 Task: Write the Name "Softage" in blank input field along with Click find button and Set the "Search only active data" Under Select in New Bill.
Action: Mouse moved to (110, 11)
Screenshot: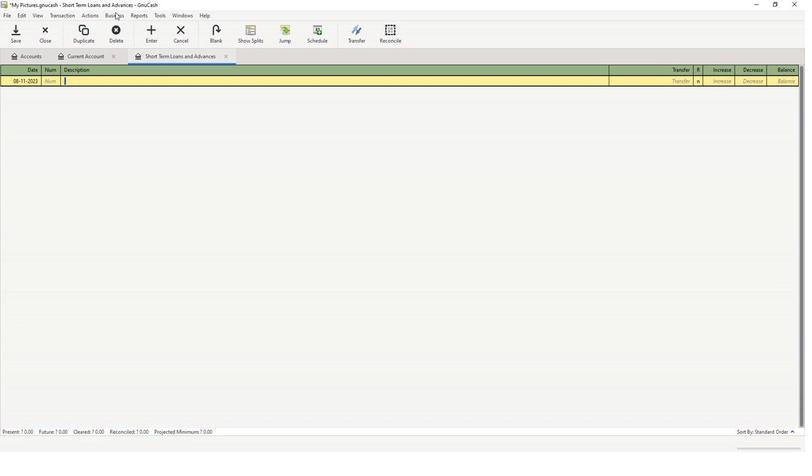 
Action: Mouse pressed left at (110, 11)
Screenshot: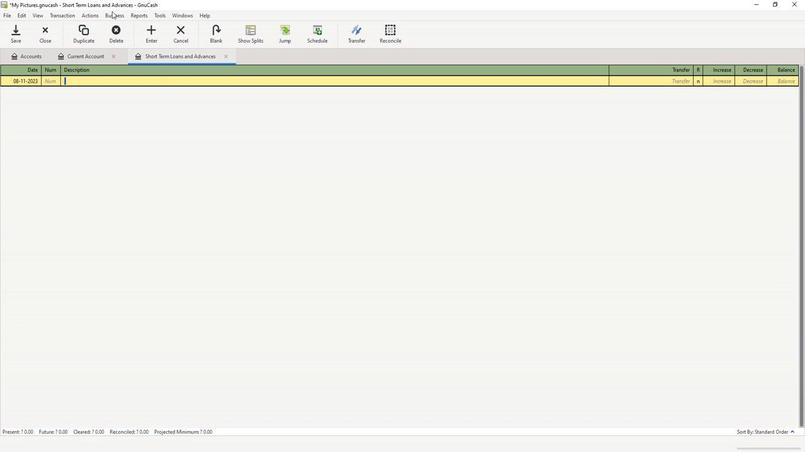 
Action: Mouse moved to (120, 31)
Screenshot: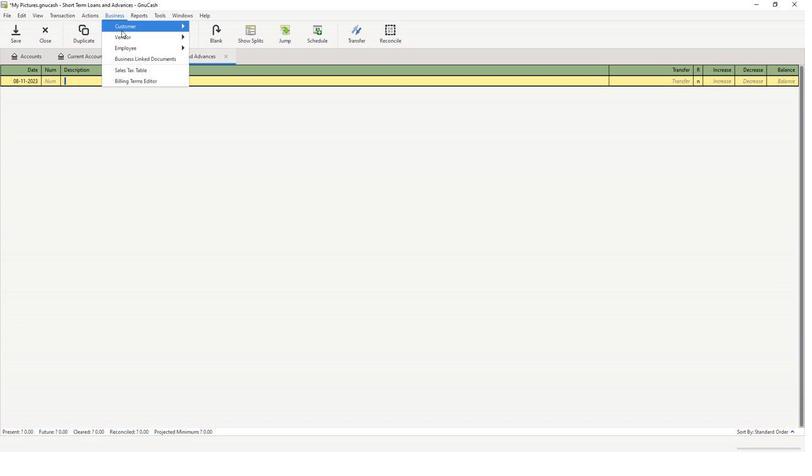 
Action: Mouse pressed left at (120, 31)
Screenshot: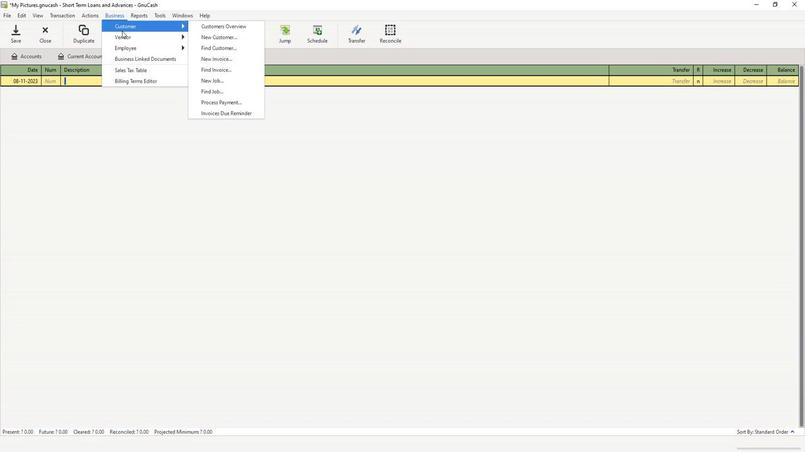 
Action: Mouse moved to (125, 35)
Screenshot: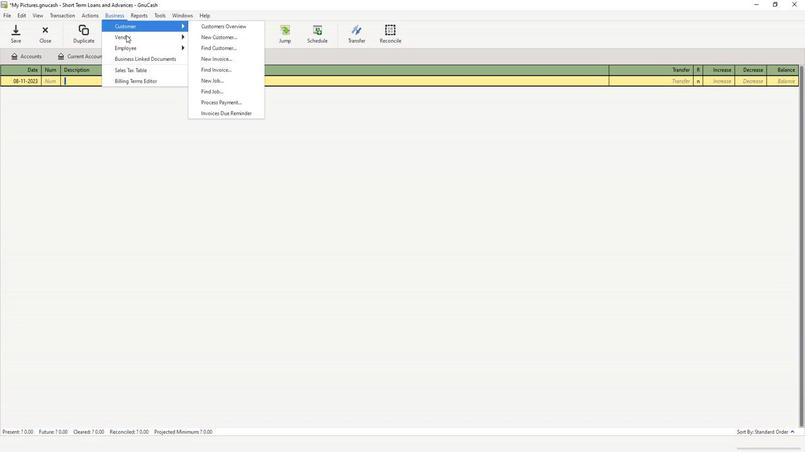 
Action: Mouse pressed left at (125, 35)
Screenshot: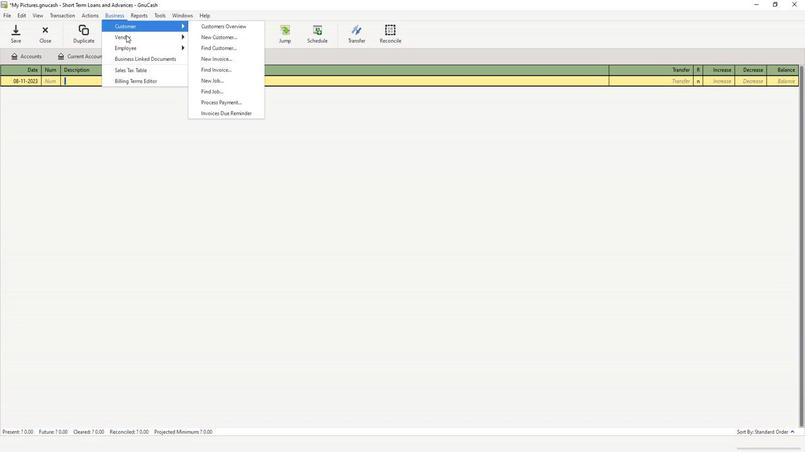 
Action: Mouse moved to (213, 73)
Screenshot: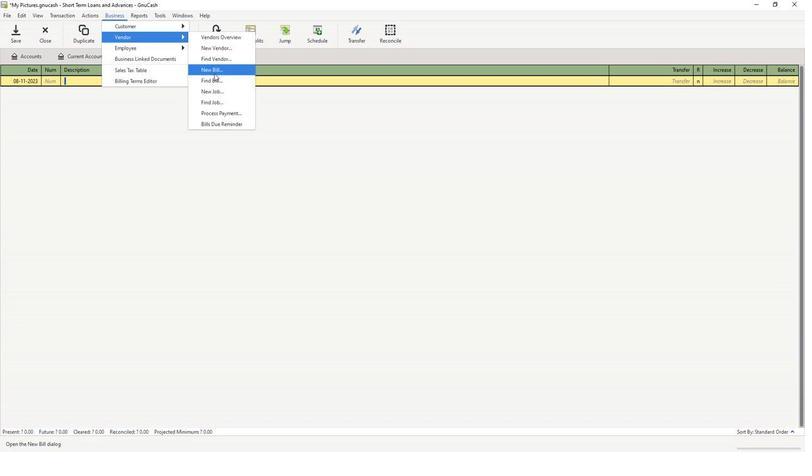 
Action: Mouse pressed left at (213, 73)
Screenshot: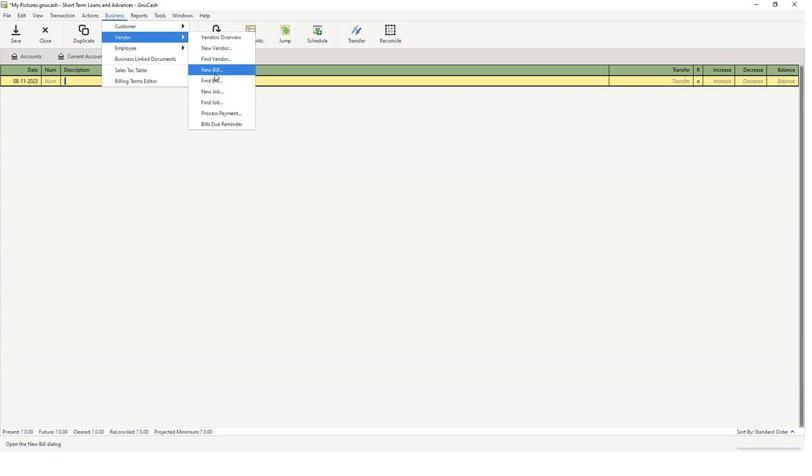 
Action: Mouse moved to (458, 284)
Screenshot: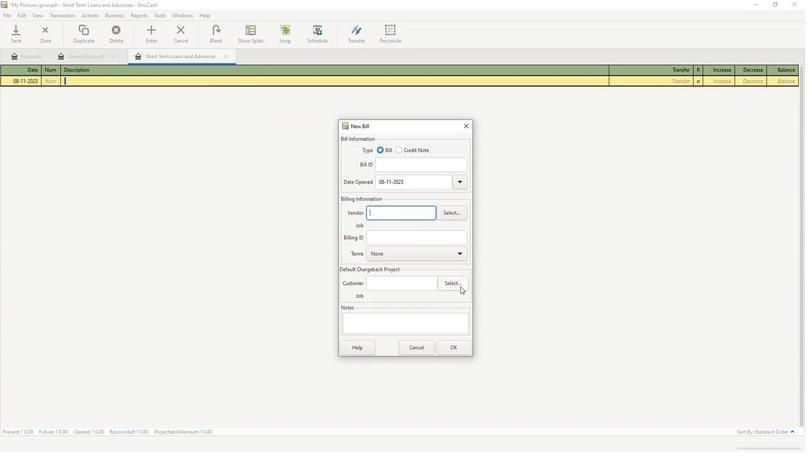 
Action: Mouse pressed left at (458, 284)
Screenshot: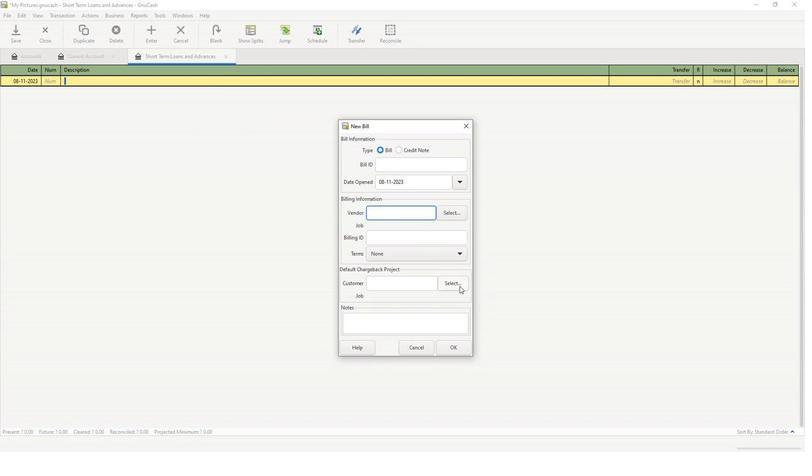
Action: Mouse moved to (413, 219)
Screenshot: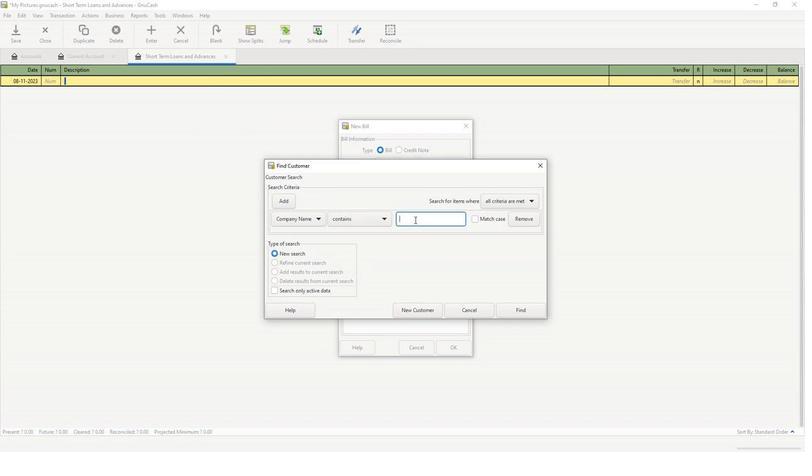 
Action: Mouse pressed left at (413, 219)
Screenshot: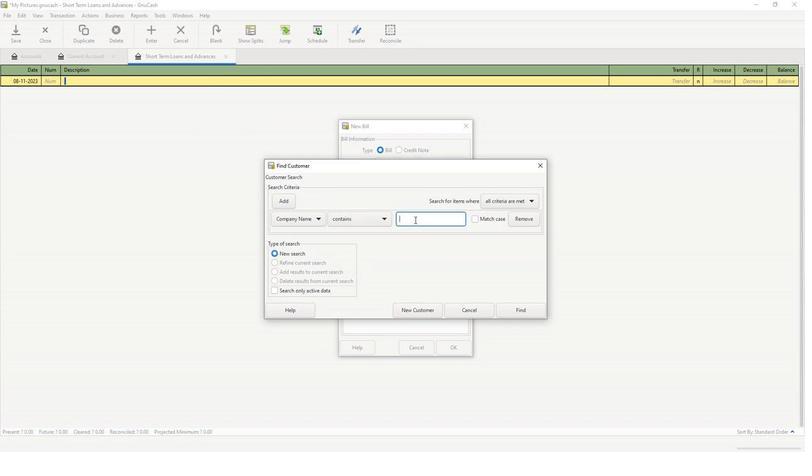 
Action: Key pressed softage
Screenshot: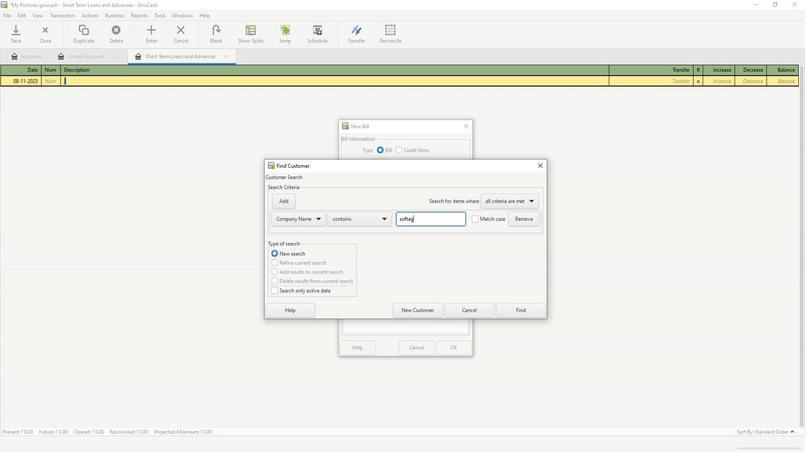 
Action: Mouse moved to (522, 305)
Screenshot: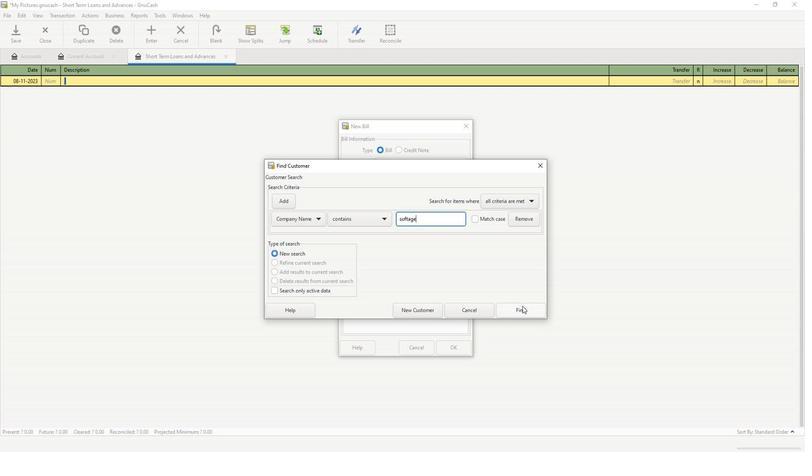 
Action: Mouse pressed left at (522, 305)
Screenshot: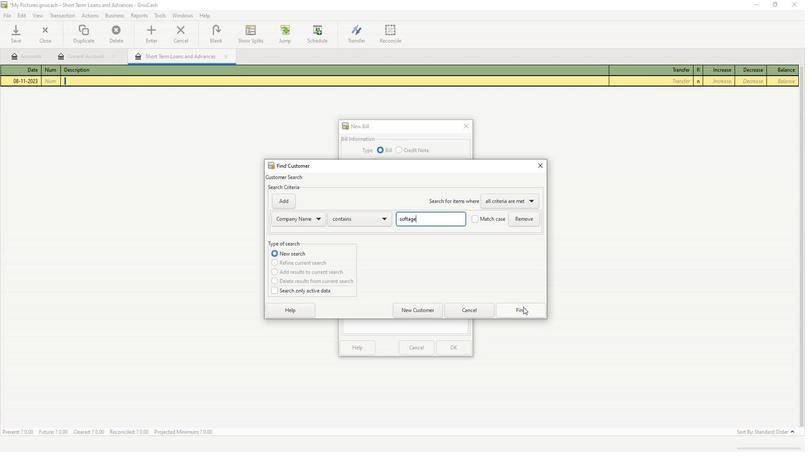 
Action: Mouse moved to (308, 275)
Screenshot: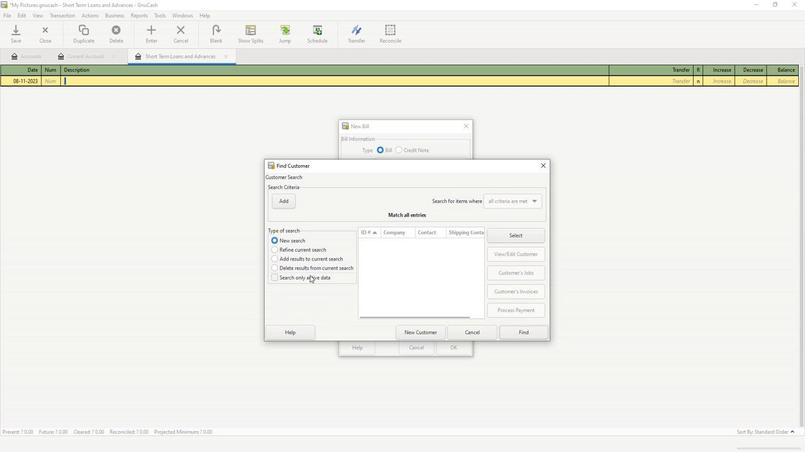 
Action: Mouse pressed left at (308, 275)
Screenshot: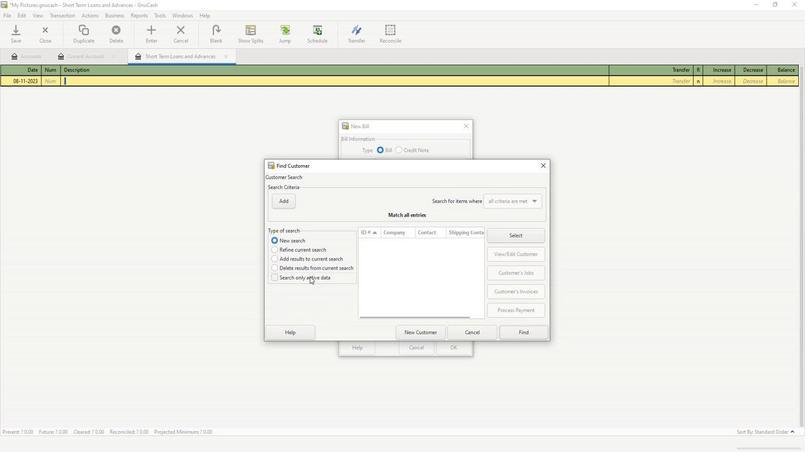 
Action: Mouse moved to (539, 340)
Screenshot: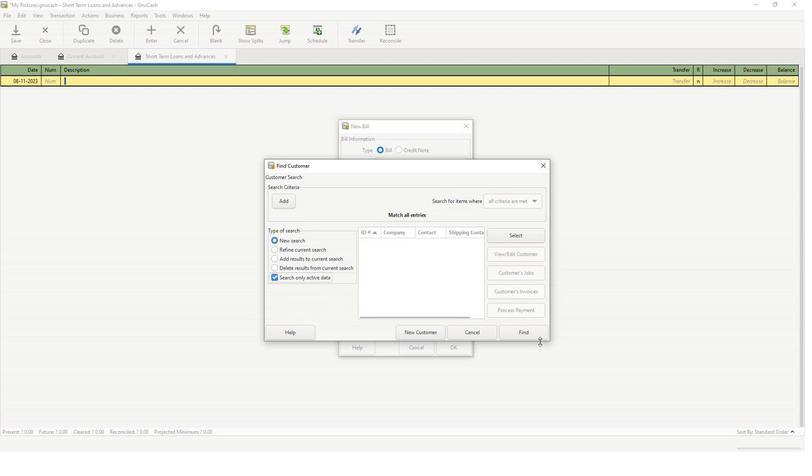 
Action: Mouse pressed left at (539, 340)
Screenshot: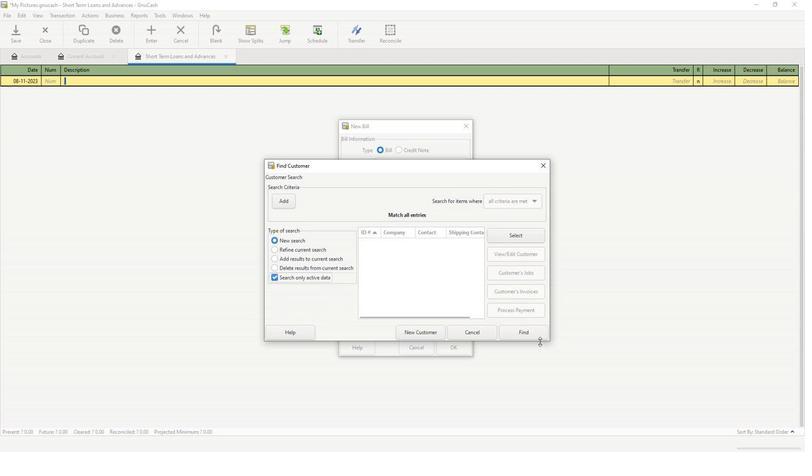 
Action: Mouse moved to (532, 331)
Screenshot: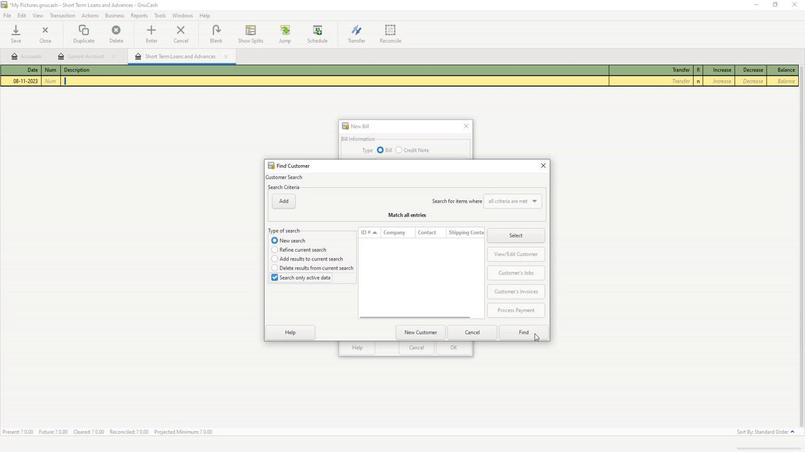 
Action: Mouse pressed left at (532, 331)
Screenshot: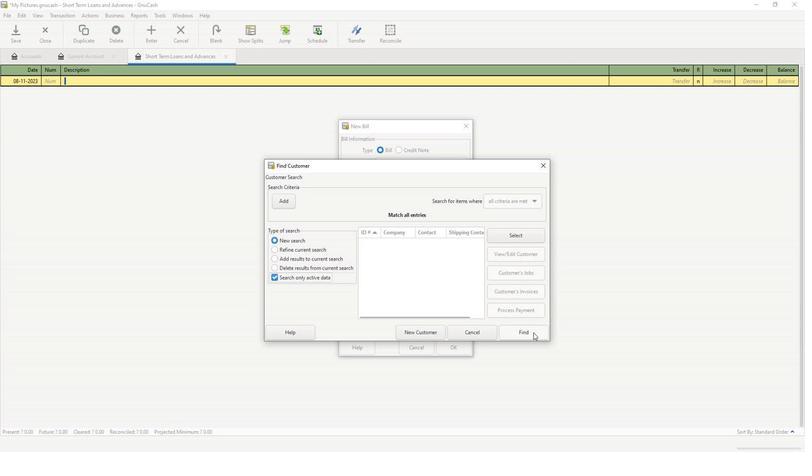 
